 Task: Select the on option in the chat request send
Action: Mouse moved to (0, 487)
Screenshot: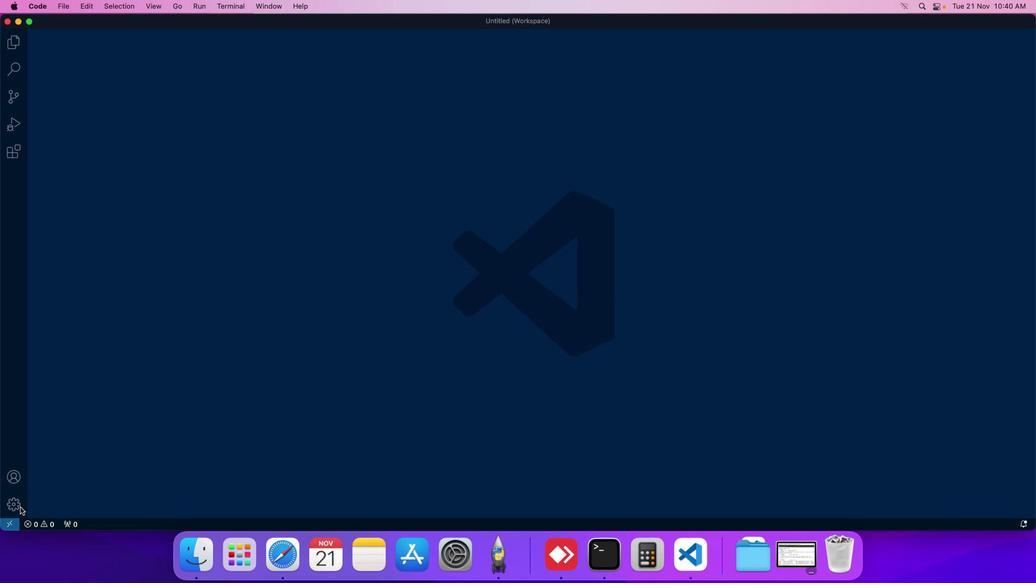 
Action: Mouse pressed left at (0, 487)
Screenshot: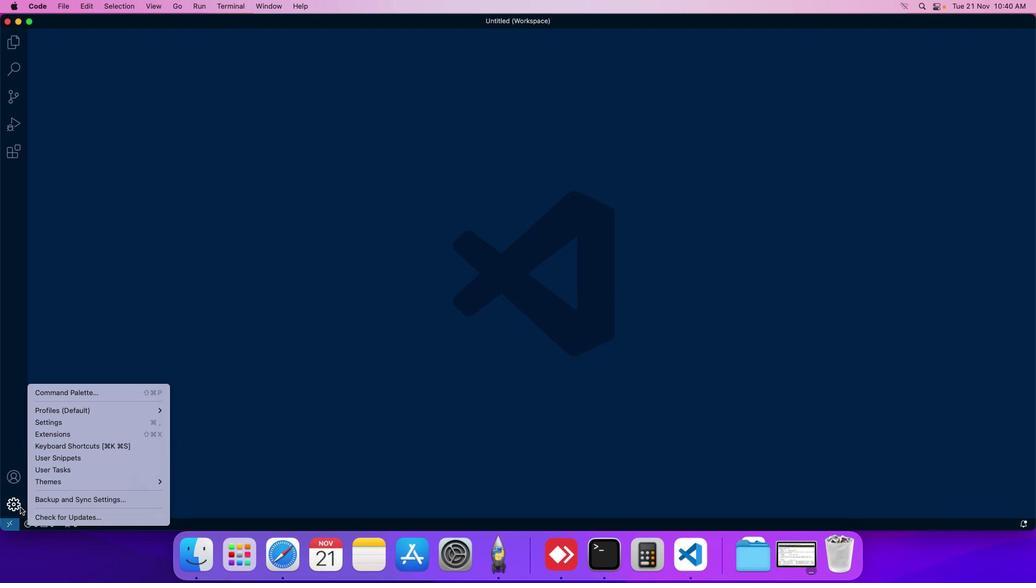
Action: Mouse moved to (53, 403)
Screenshot: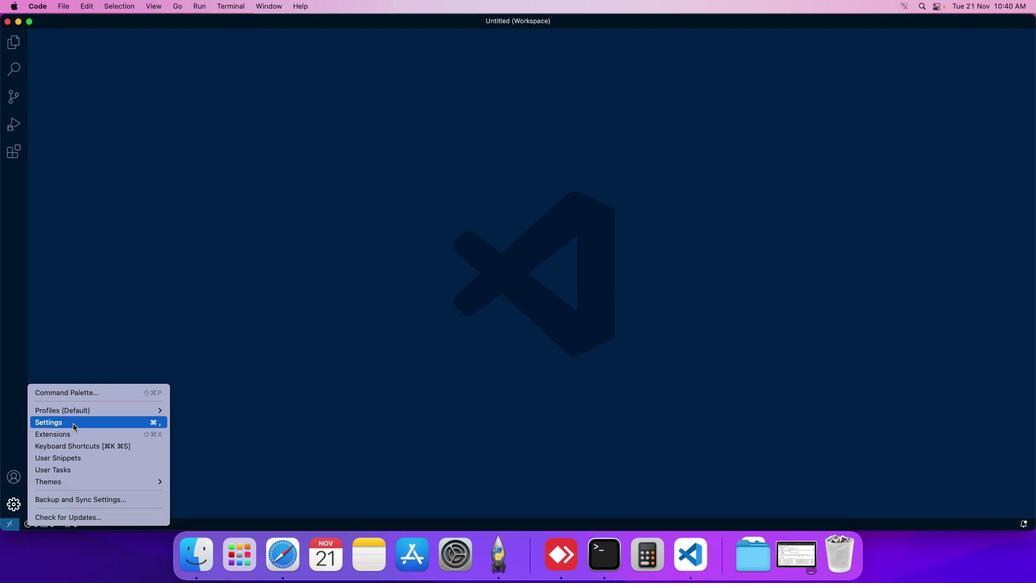 
Action: Mouse pressed left at (53, 403)
Screenshot: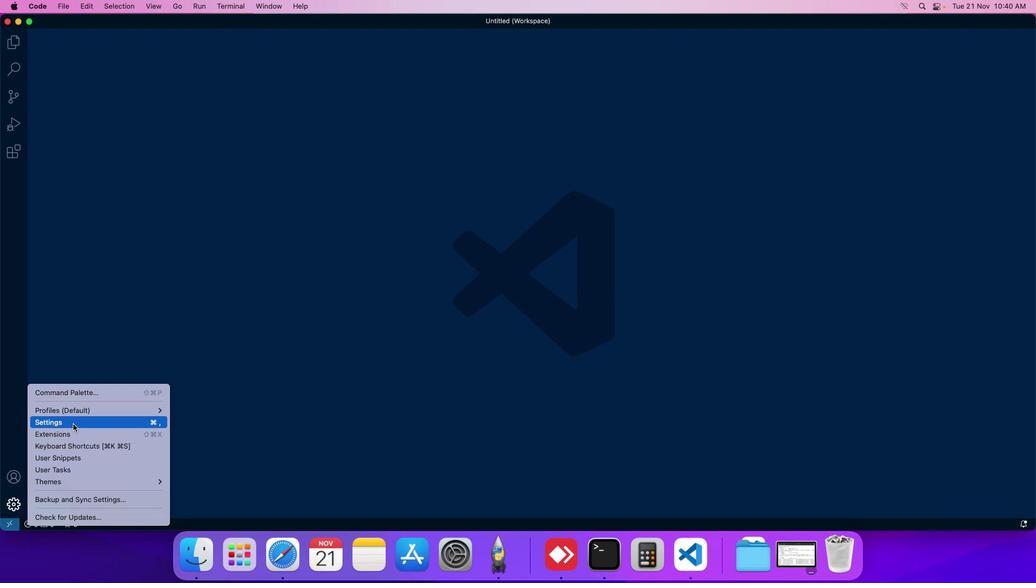 
Action: Mouse moved to (238, 67)
Screenshot: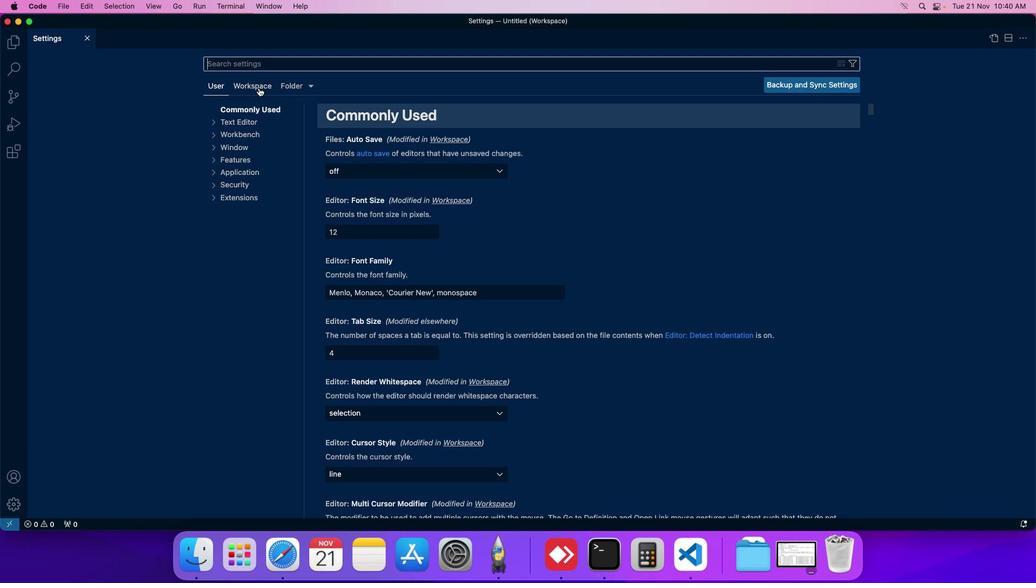 
Action: Mouse pressed left at (238, 67)
Screenshot: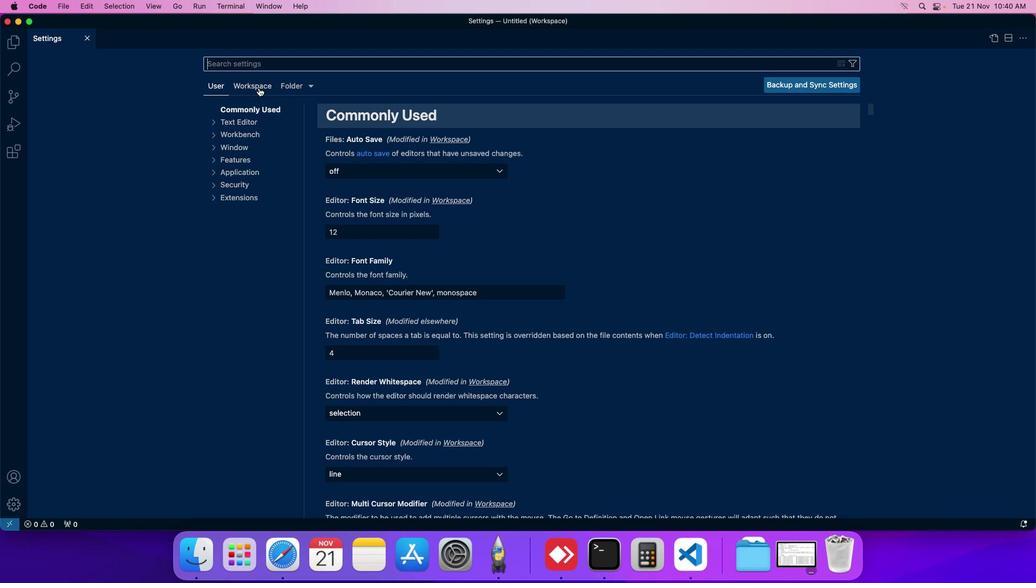 
Action: Mouse moved to (232, 141)
Screenshot: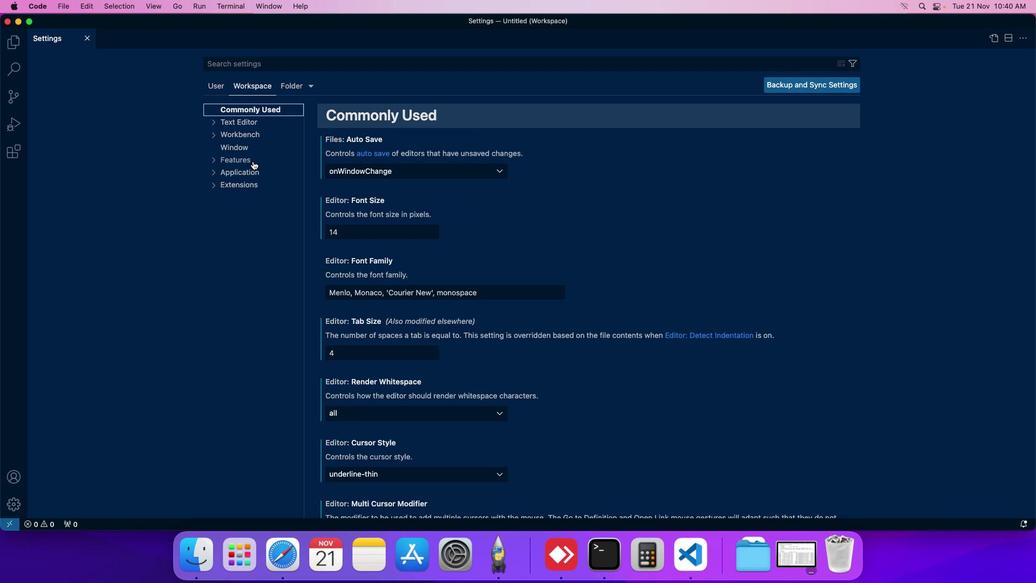 
Action: Mouse pressed left at (232, 141)
Screenshot: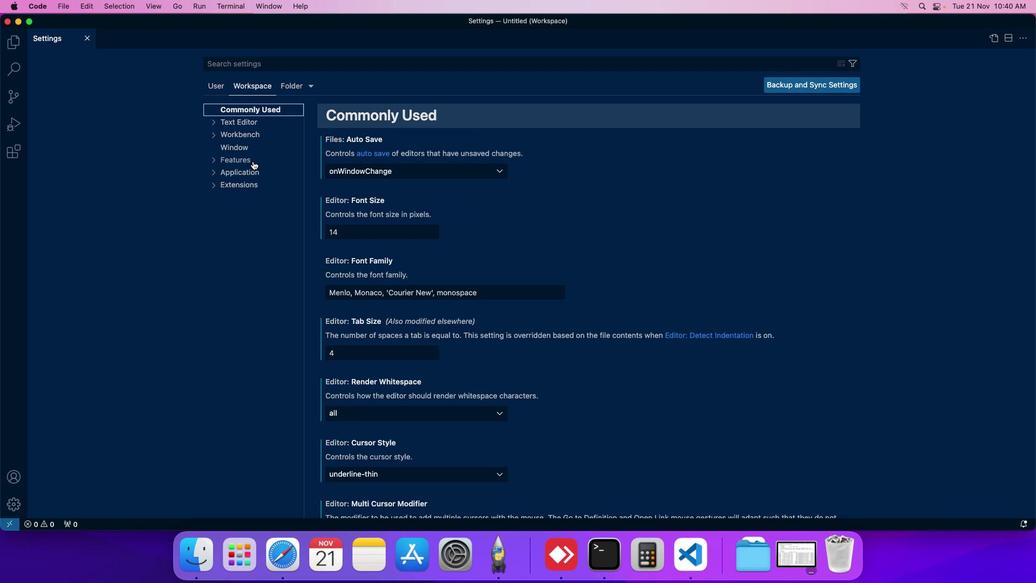 
Action: Mouse moved to (231, 339)
Screenshot: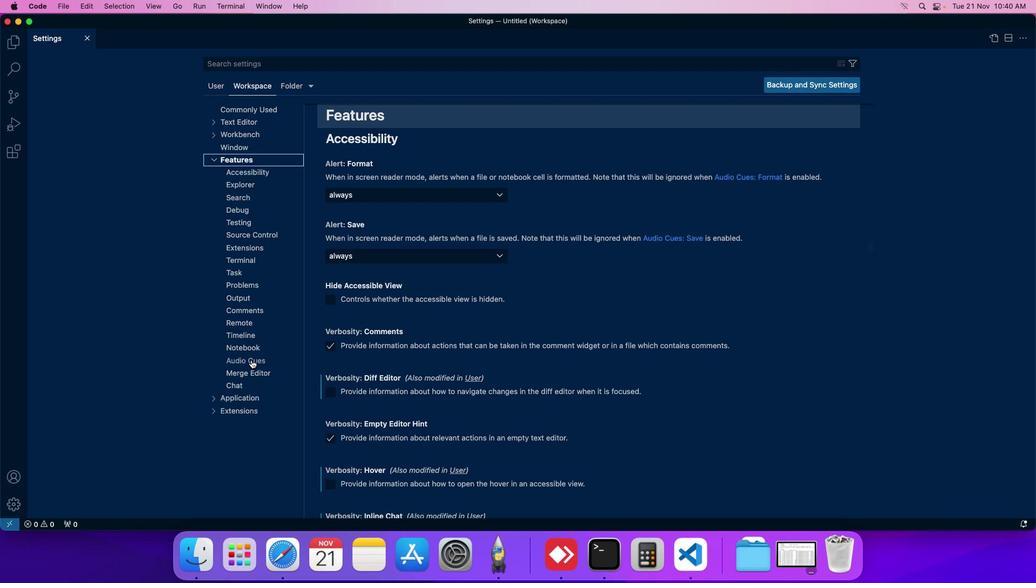 
Action: Mouse pressed left at (231, 339)
Screenshot: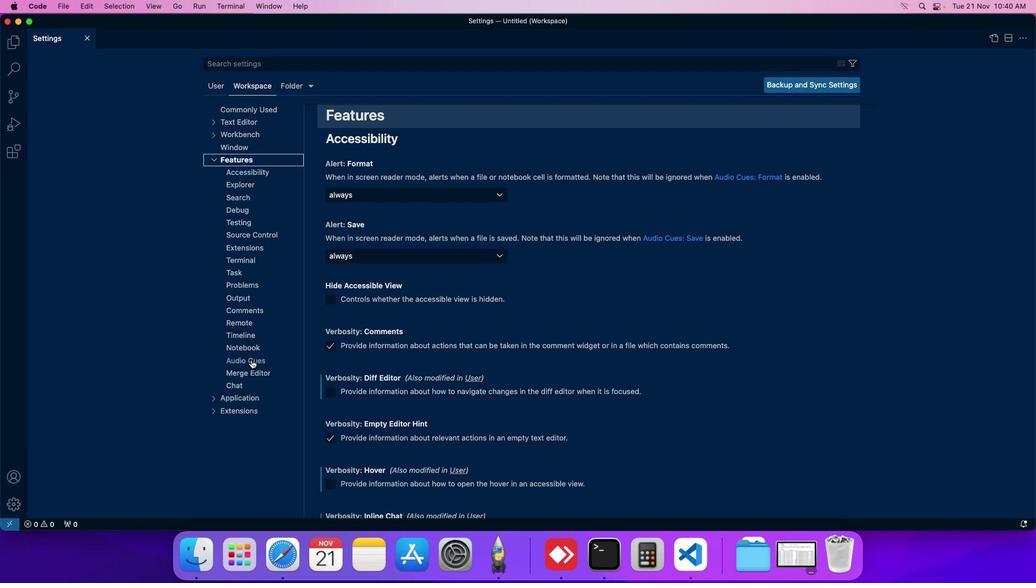 
Action: Mouse moved to (338, 153)
Screenshot: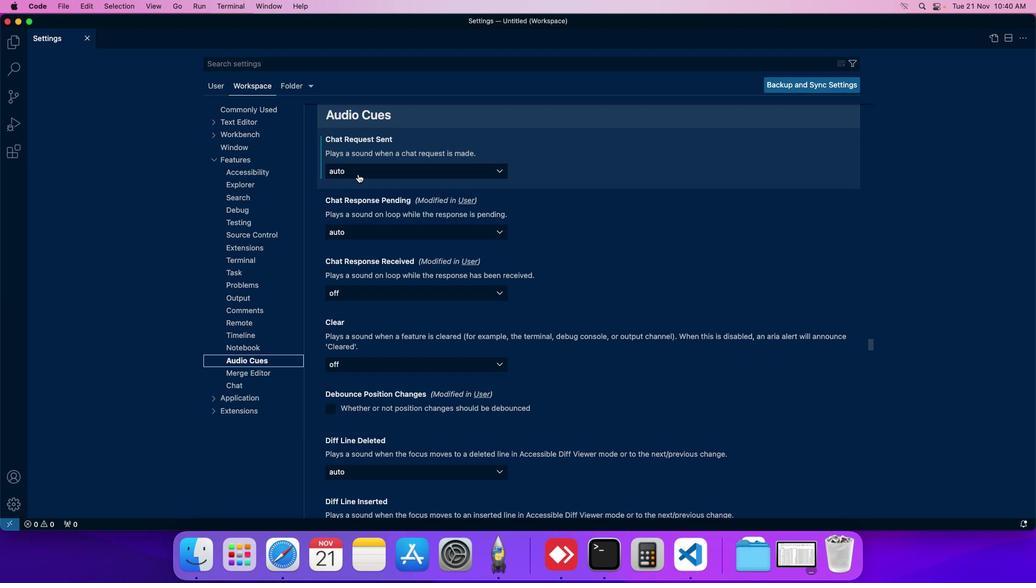 
Action: Mouse pressed left at (338, 153)
Screenshot: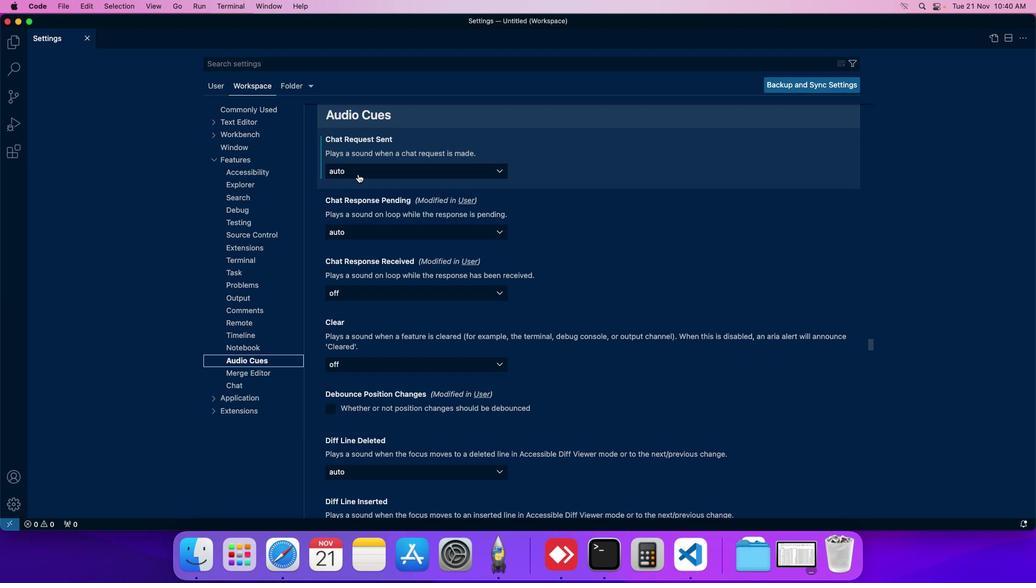 
Action: Mouse moved to (336, 172)
Screenshot: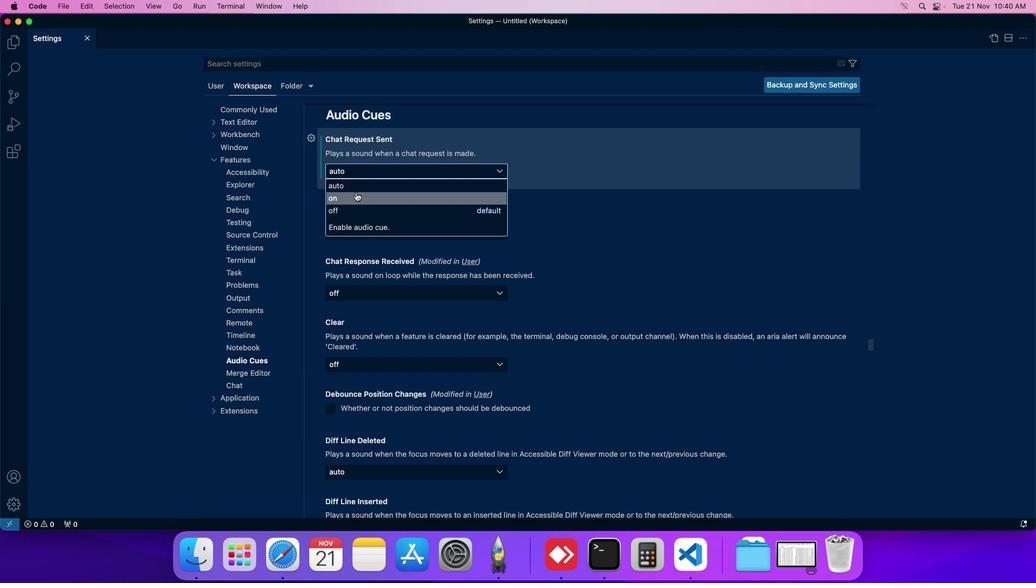 
Action: Mouse pressed left at (336, 172)
Screenshot: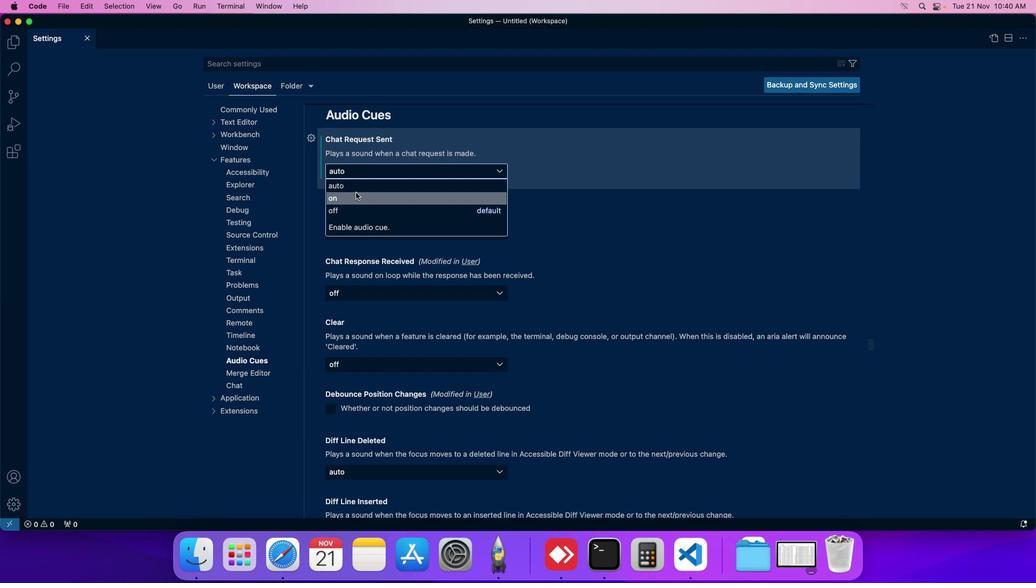
Action: Mouse moved to (359, 149)
Screenshot: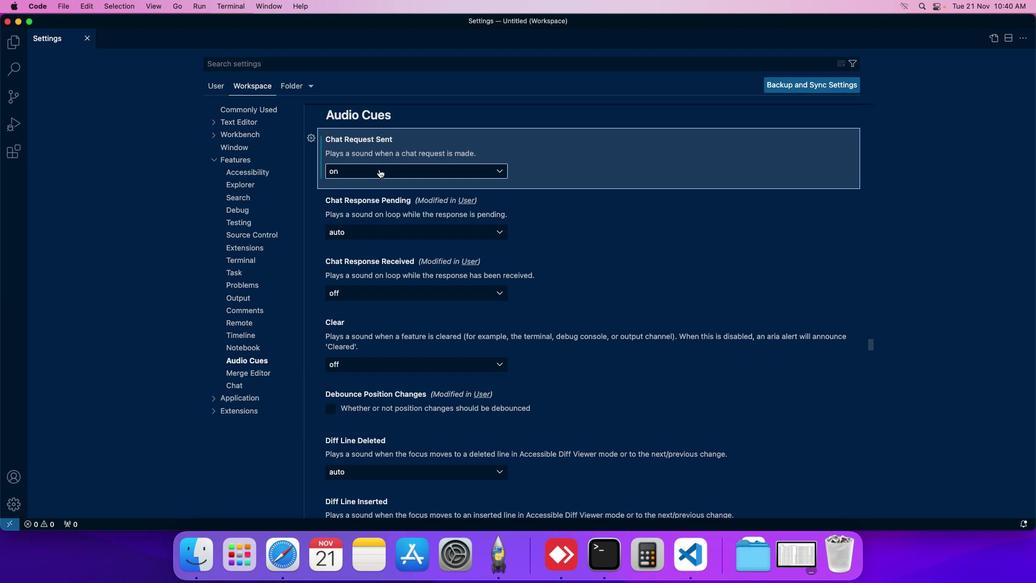 
